 Task: Create a due date automation trigger when advanced on, 2 hours before a card is due add dates due in between 1 and 5 days.
Action: Mouse moved to (1153, 86)
Screenshot: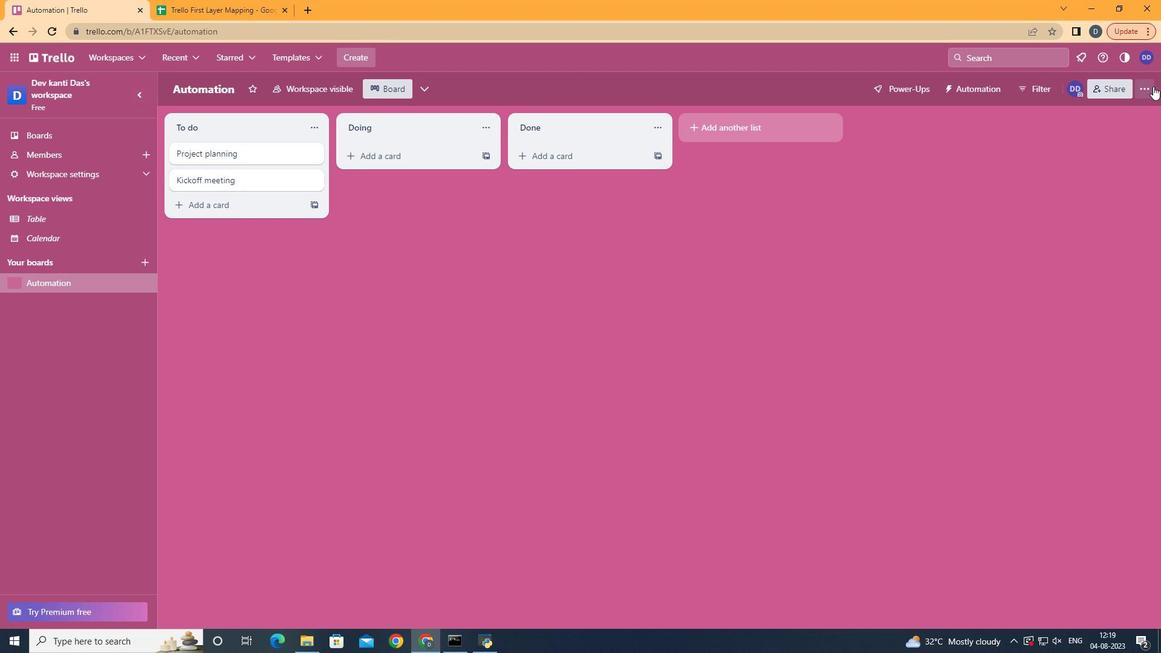 
Action: Mouse pressed left at (1153, 86)
Screenshot: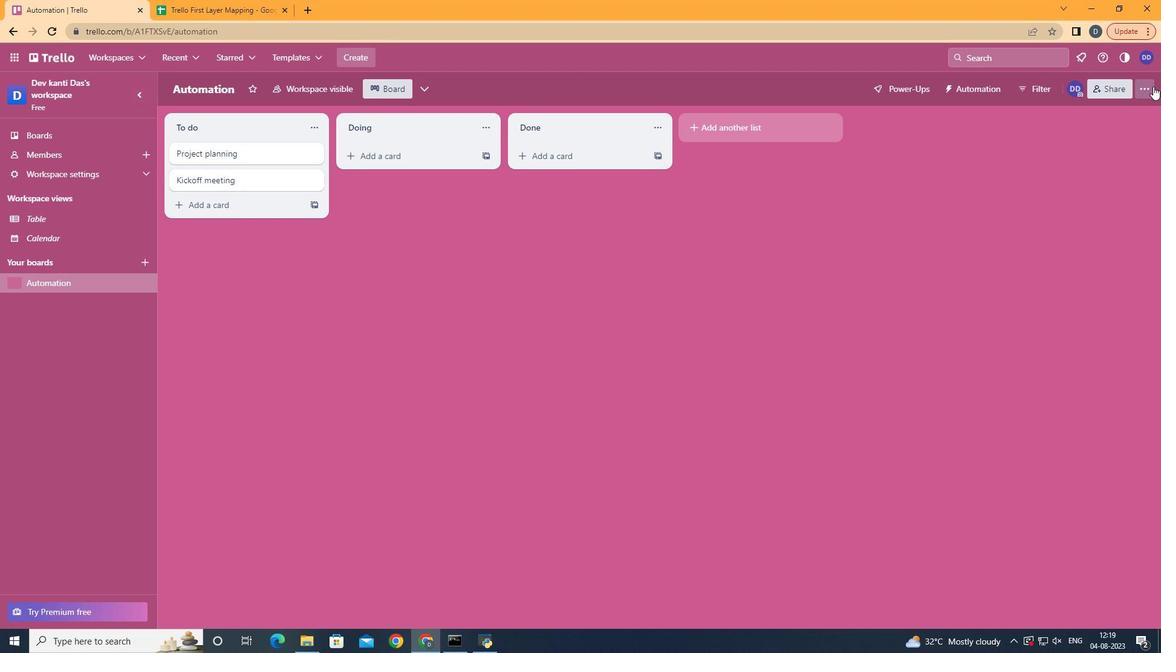 
Action: Mouse moved to (1052, 248)
Screenshot: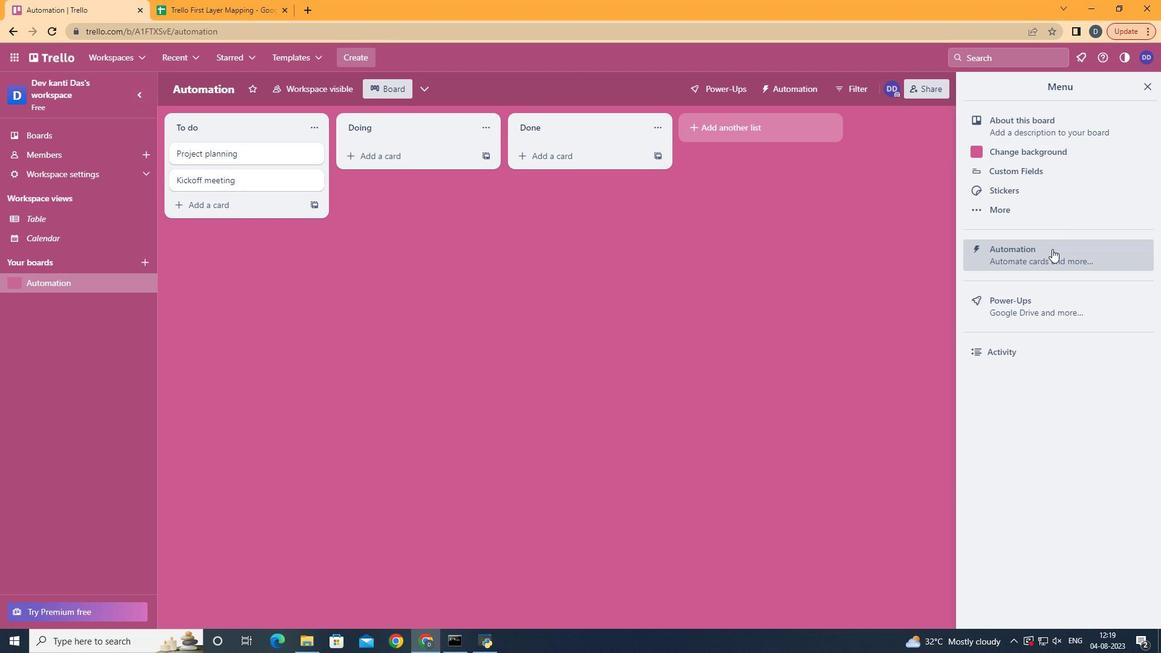 
Action: Mouse pressed left at (1052, 248)
Screenshot: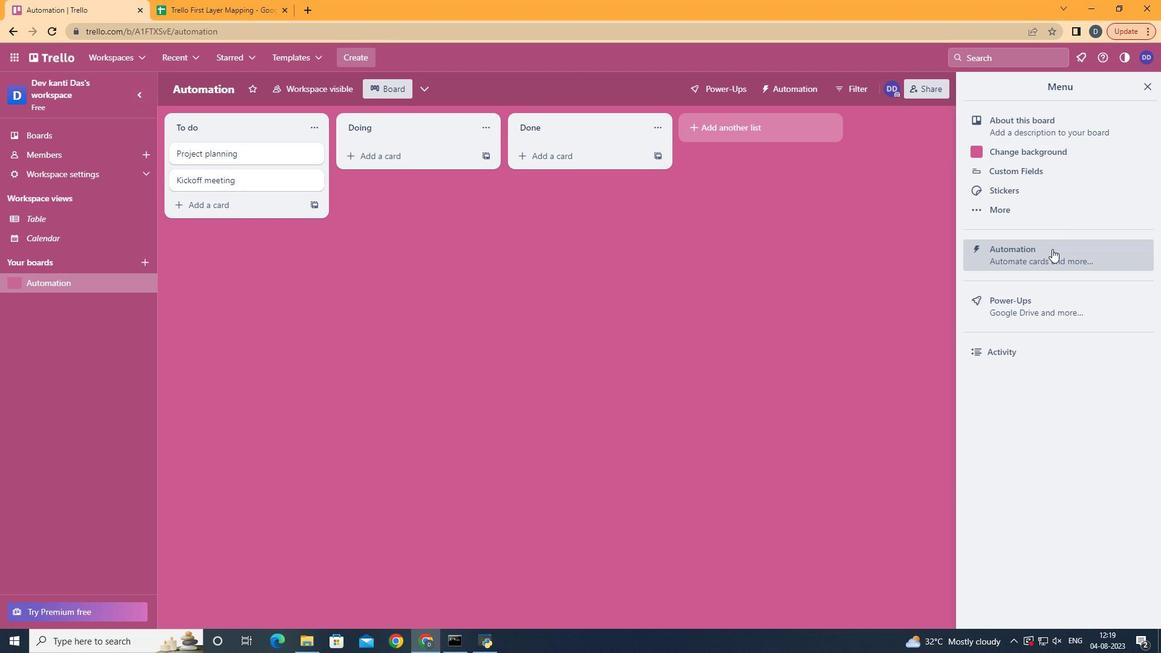 
Action: Mouse moved to (261, 250)
Screenshot: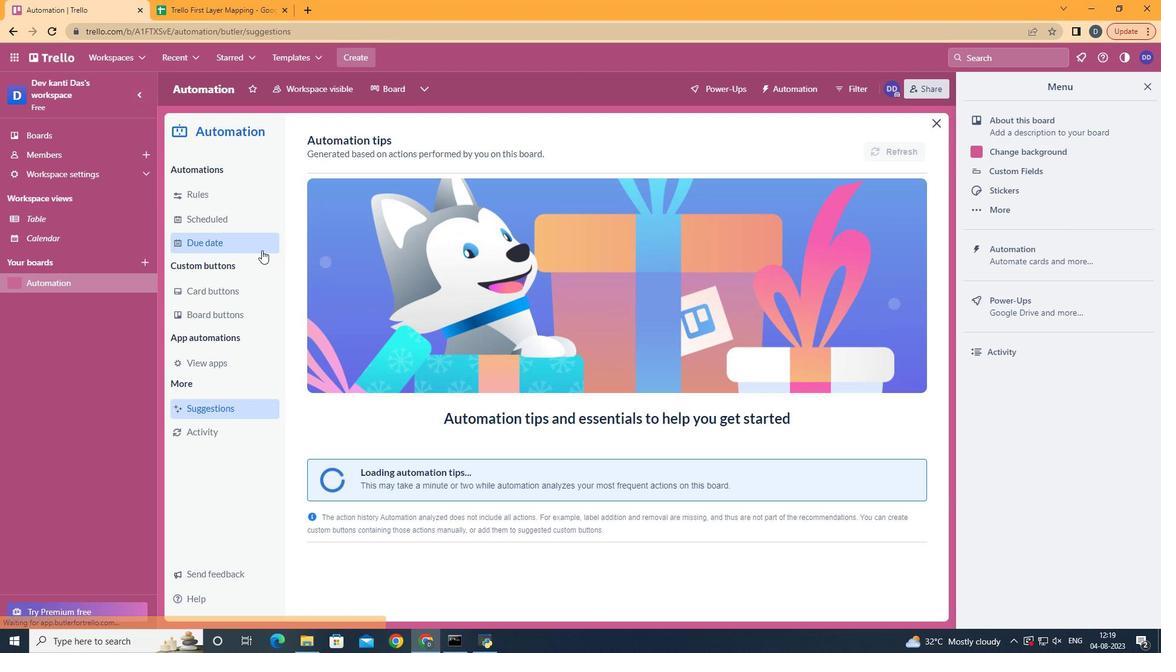 
Action: Mouse pressed left at (261, 250)
Screenshot: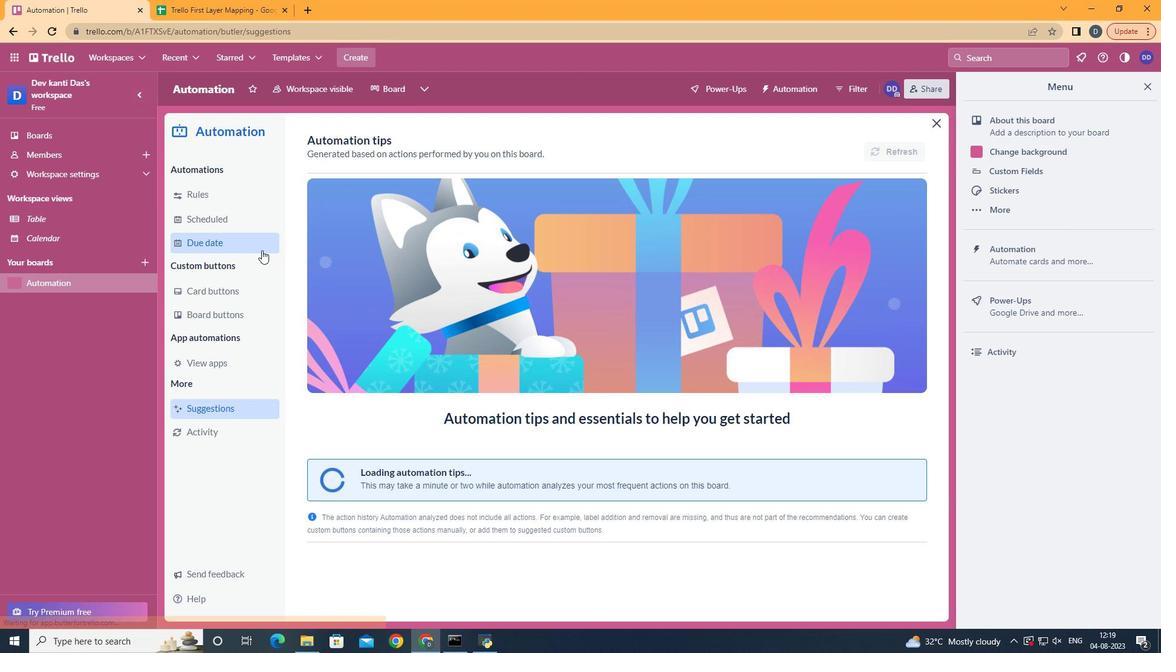 
Action: Mouse moved to (865, 145)
Screenshot: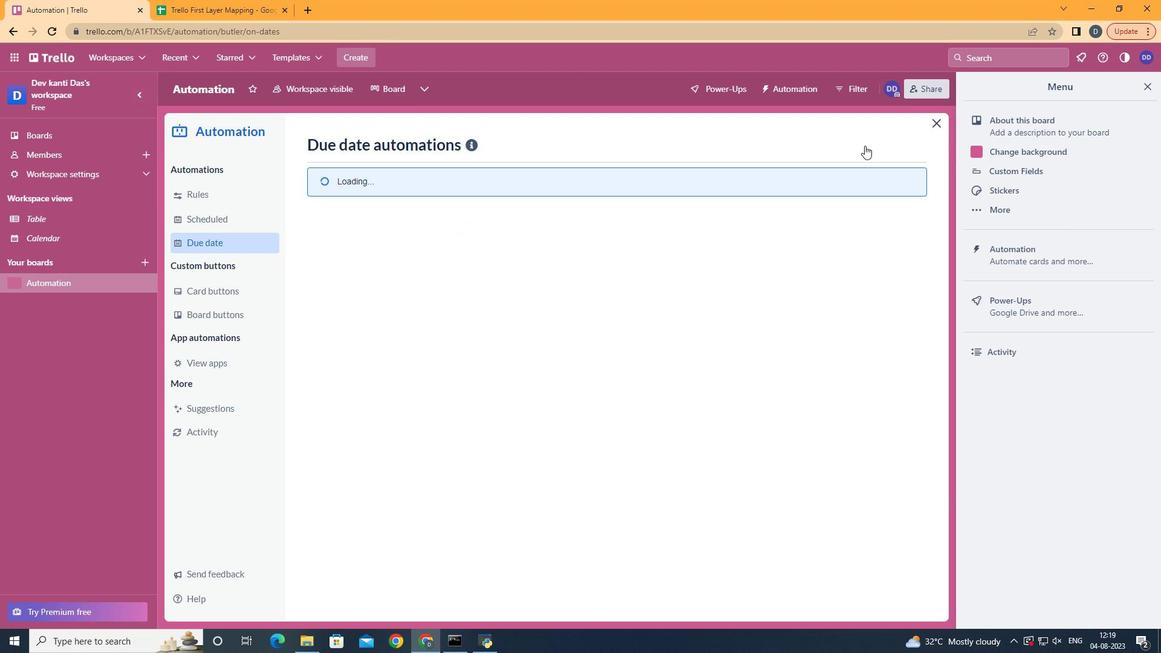 
Action: Mouse pressed left at (865, 145)
Screenshot: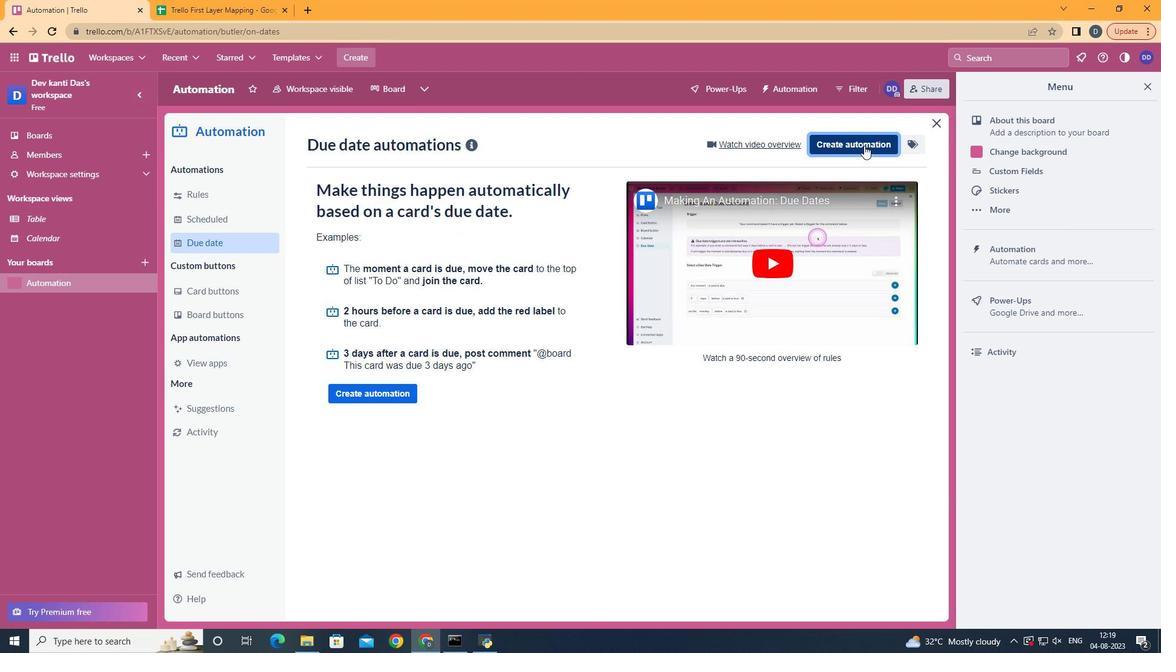 
Action: Mouse moved to (593, 252)
Screenshot: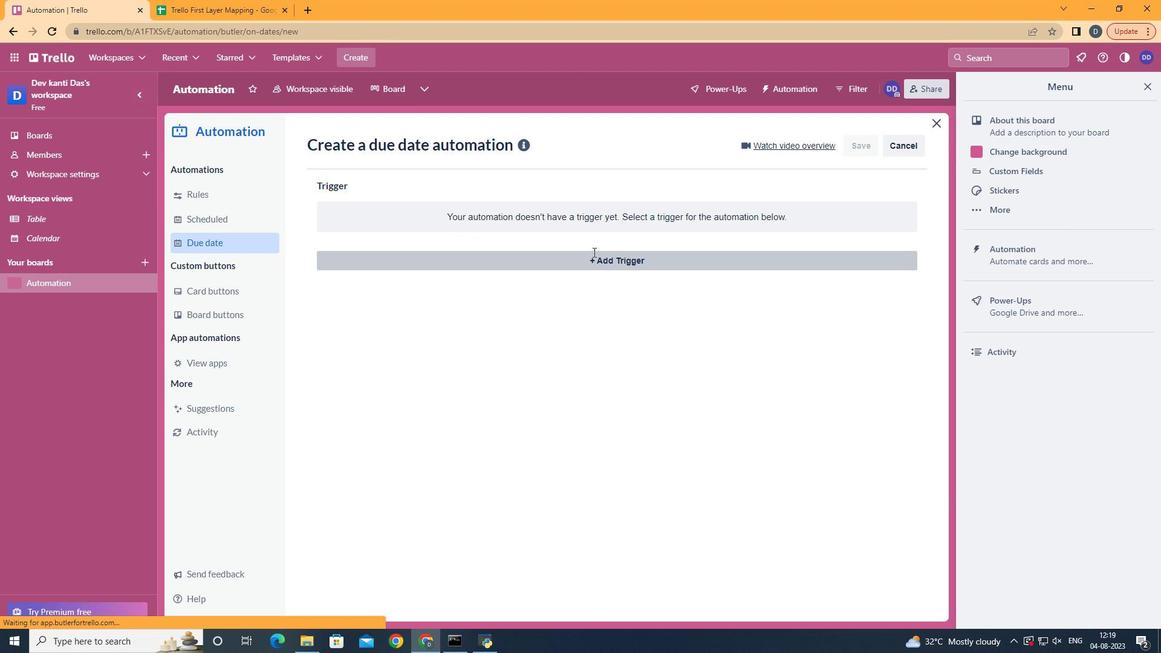 
Action: Mouse pressed left at (593, 252)
Screenshot: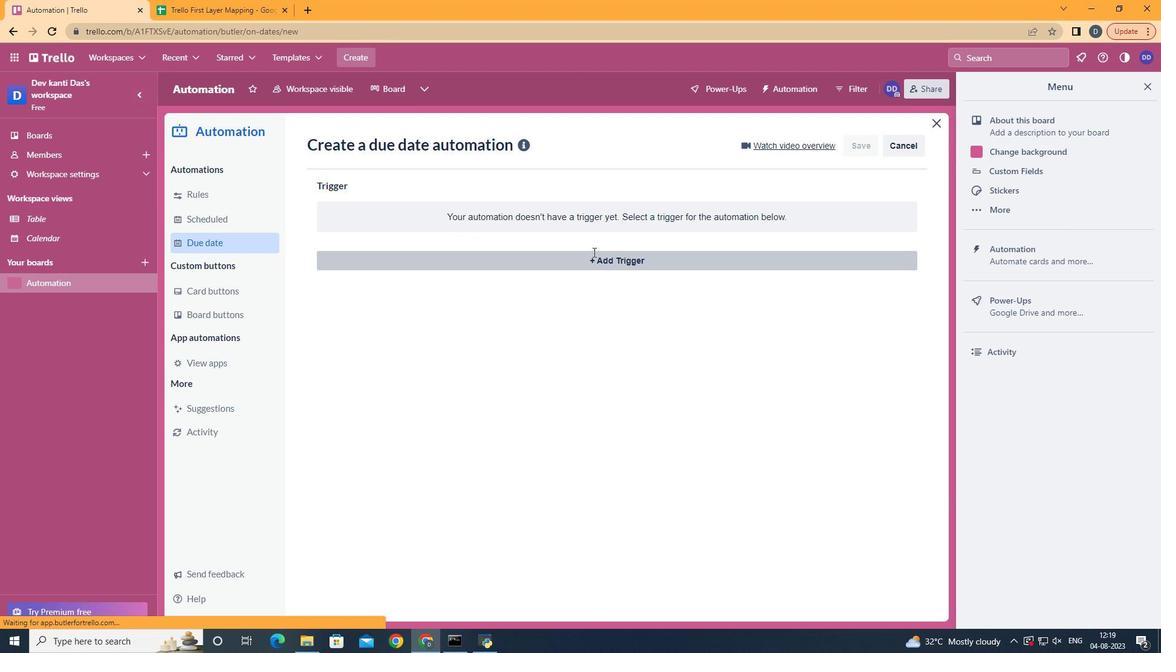 
Action: Mouse moved to (395, 522)
Screenshot: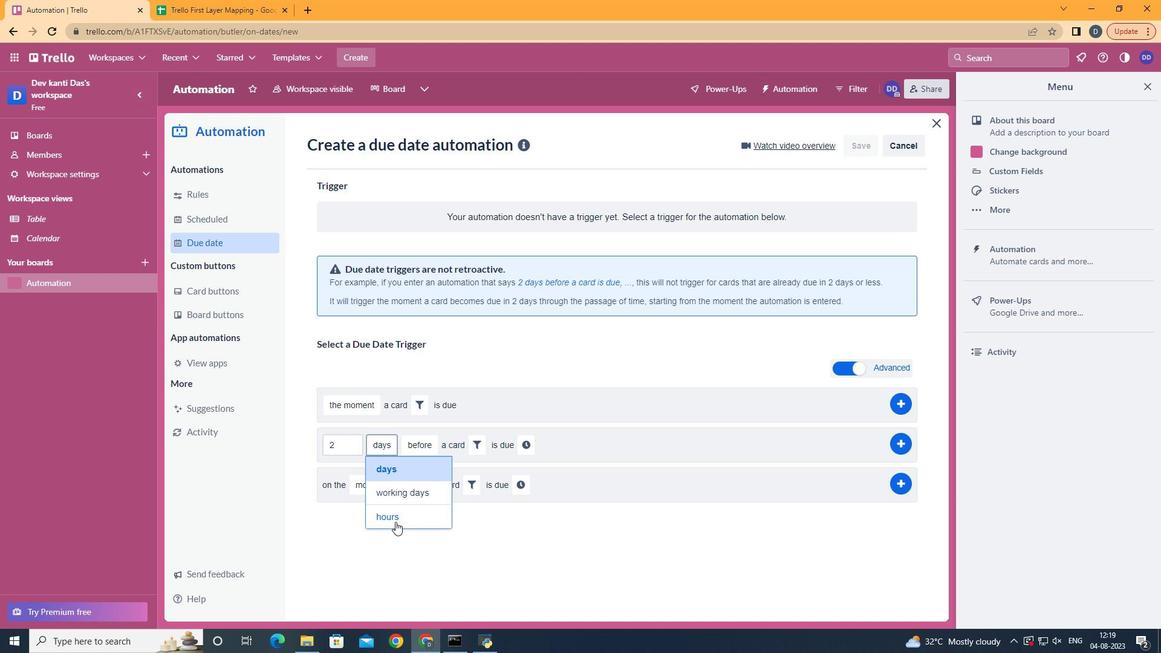
Action: Mouse pressed left at (395, 522)
Screenshot: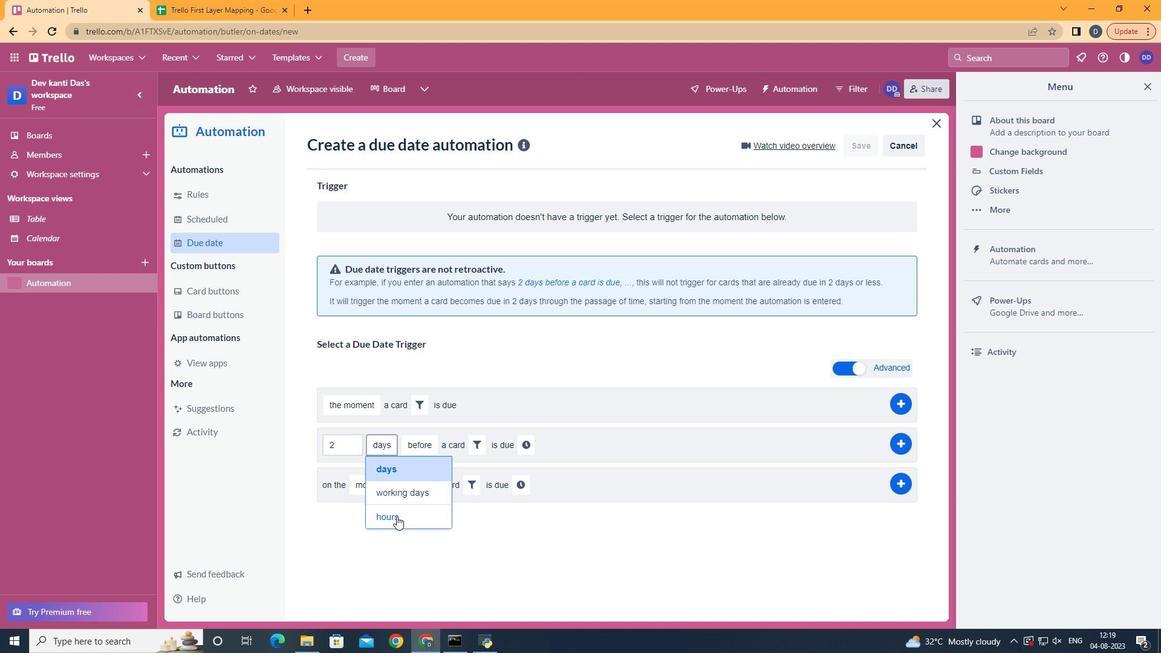 
Action: Mouse moved to (422, 465)
Screenshot: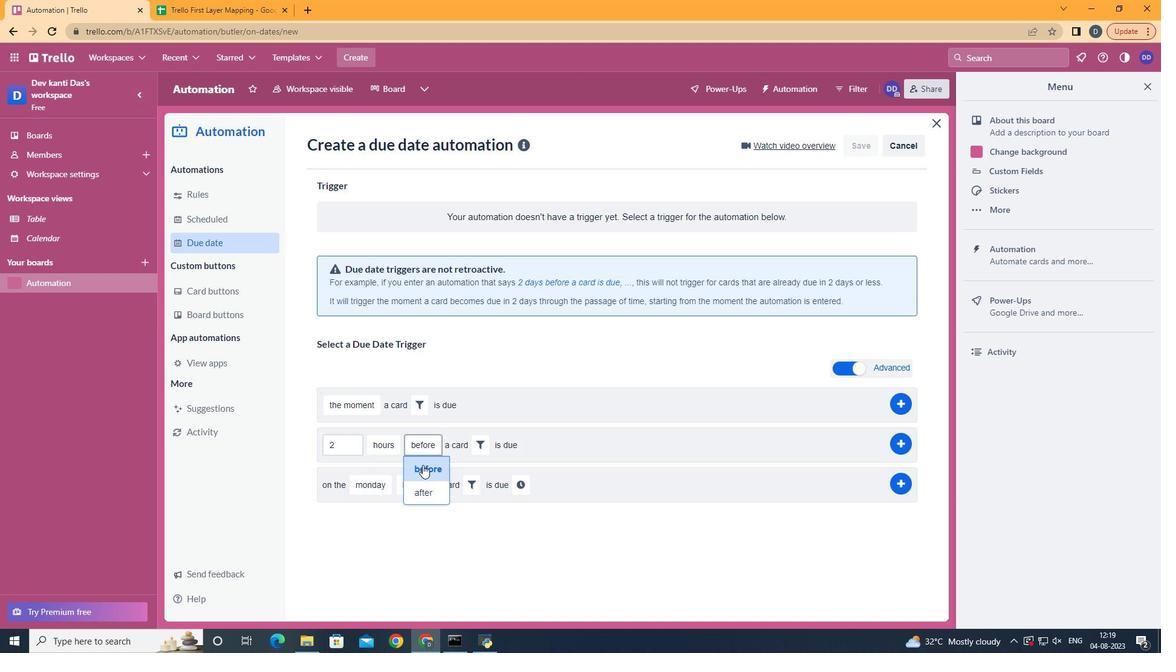 
Action: Mouse pressed left at (422, 465)
Screenshot: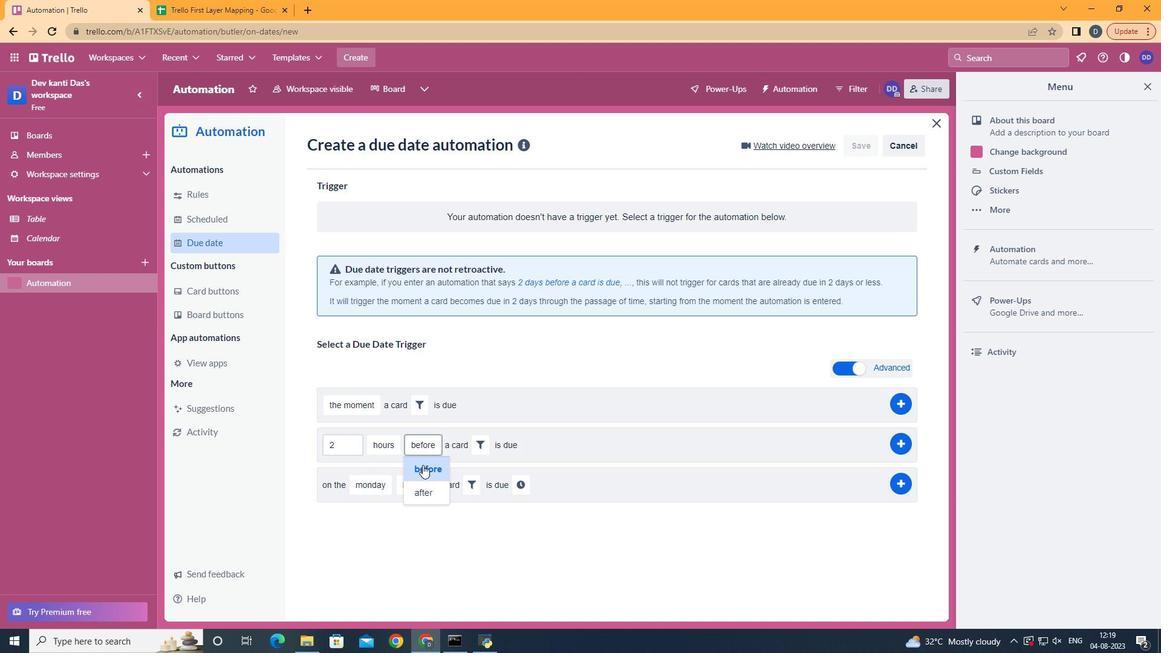 
Action: Mouse moved to (472, 448)
Screenshot: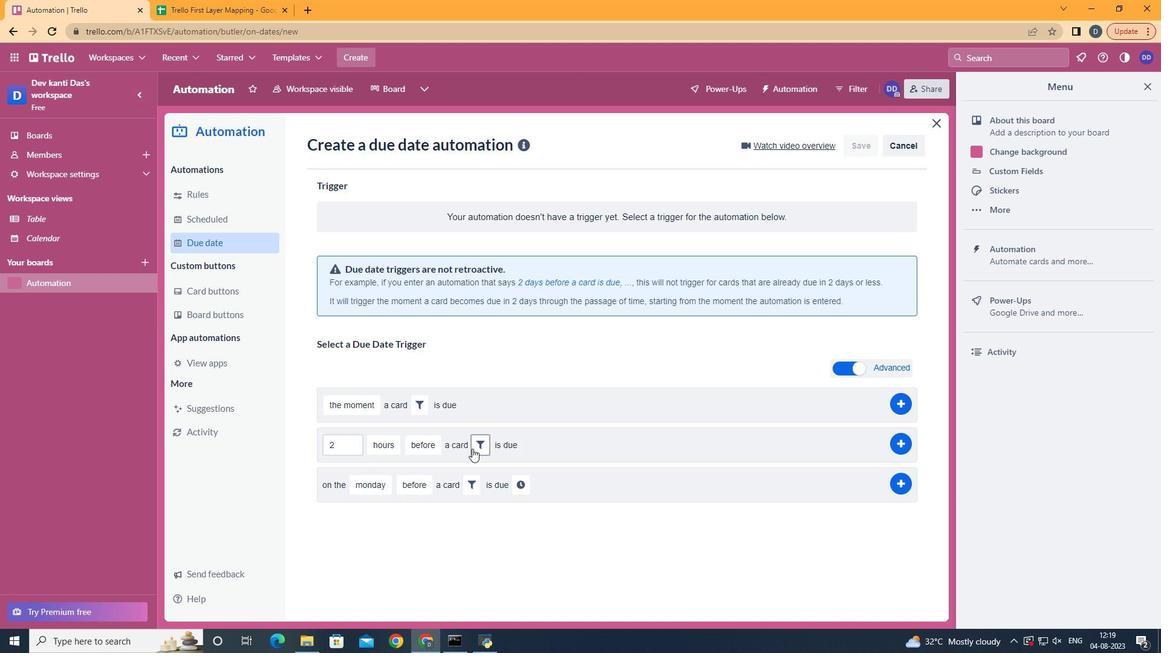 
Action: Mouse pressed left at (472, 448)
Screenshot: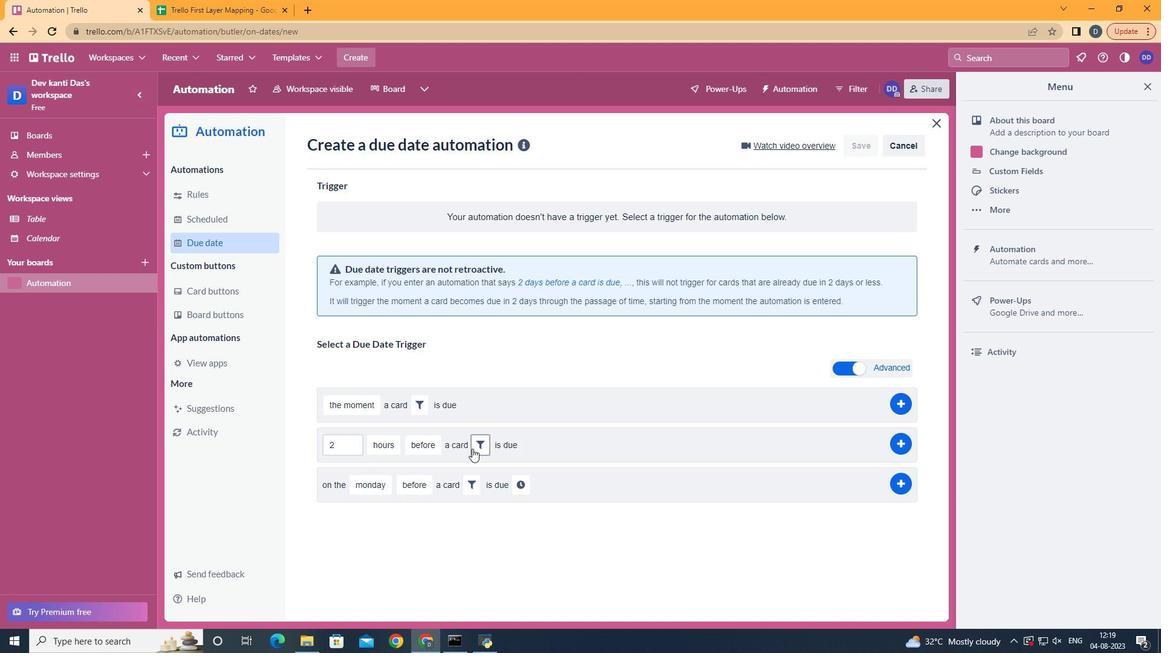 
Action: Mouse moved to (540, 475)
Screenshot: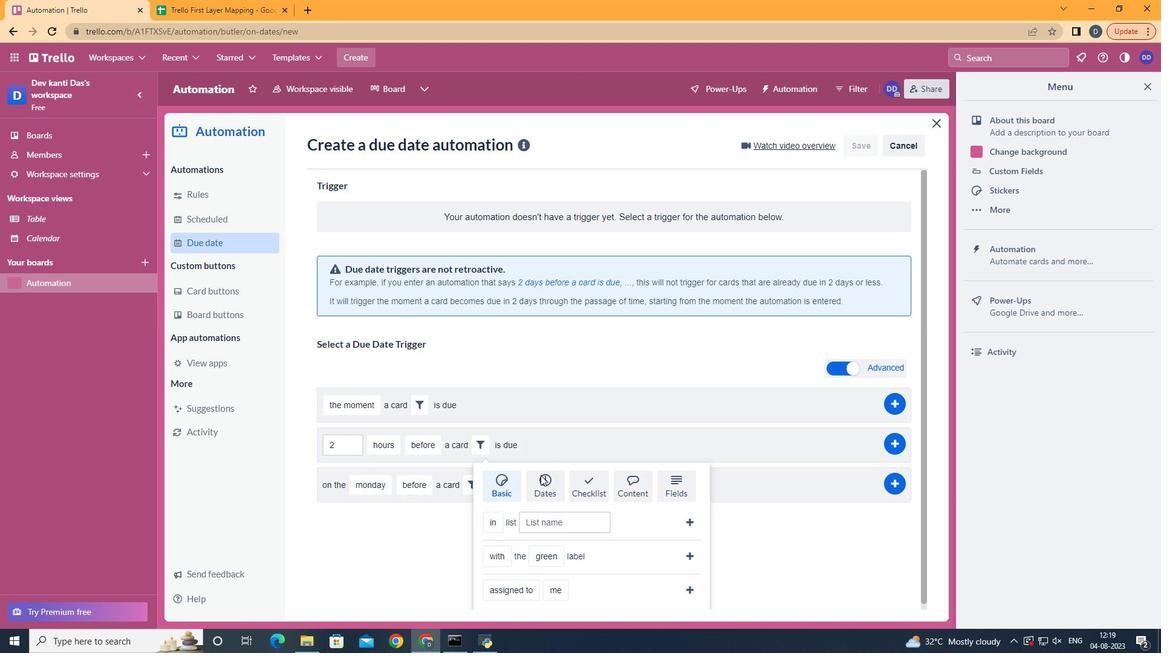 
Action: Mouse pressed left at (540, 475)
Screenshot: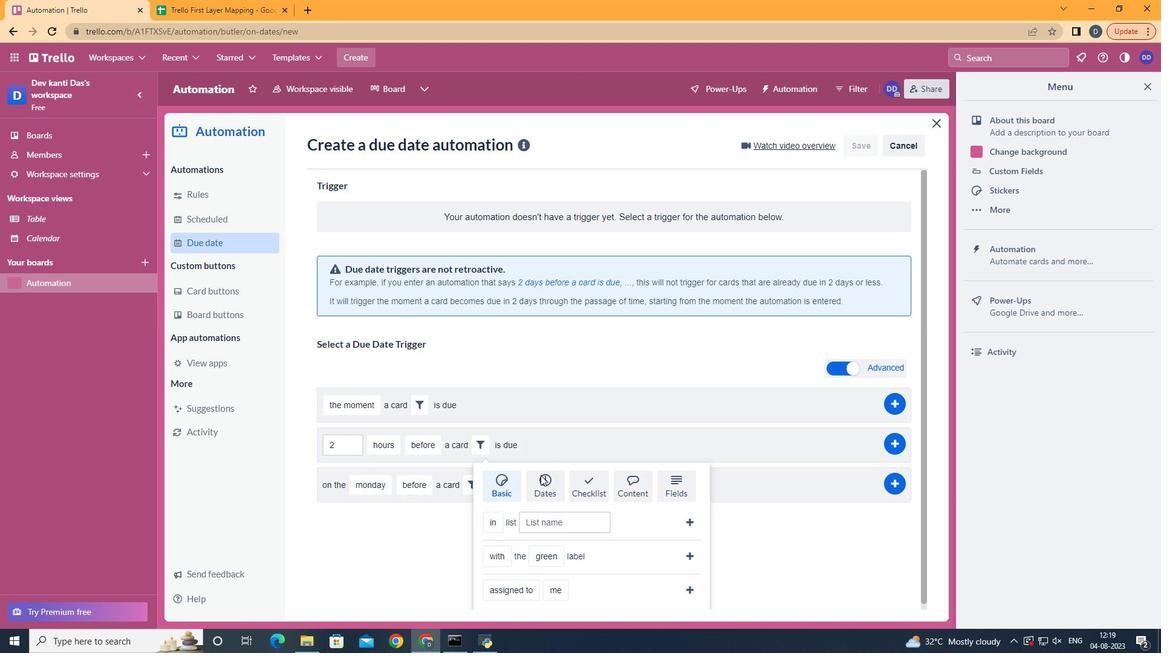 
Action: Mouse moved to (540, 472)
Screenshot: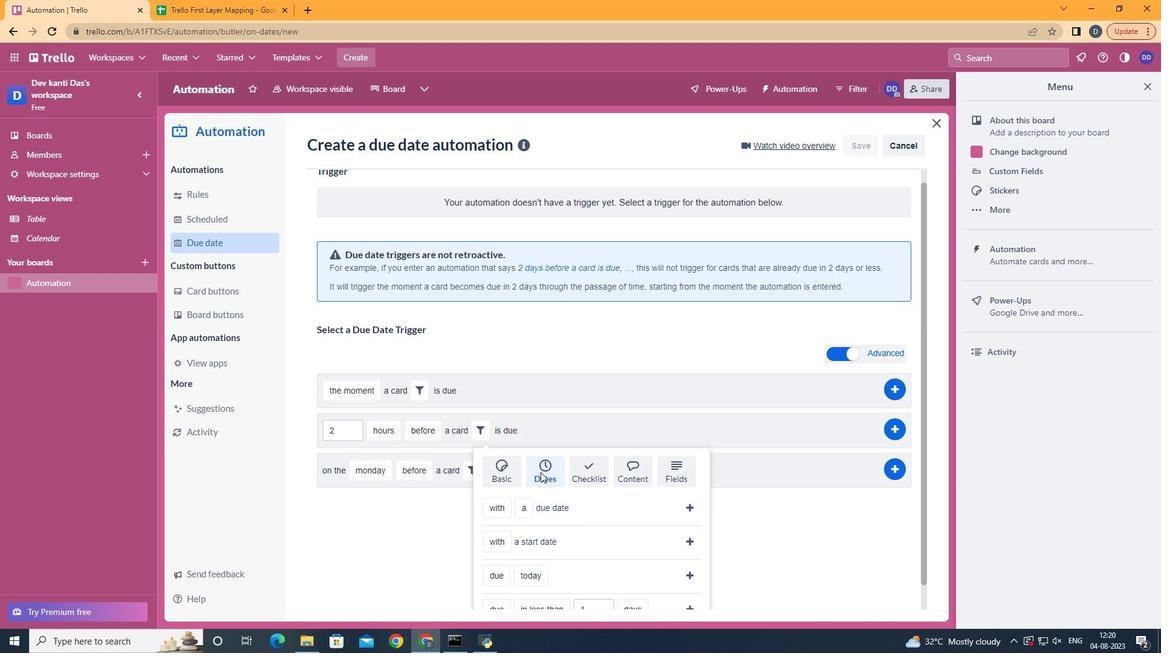 
Action: Mouse scrolled (540, 471) with delta (0, 0)
Screenshot: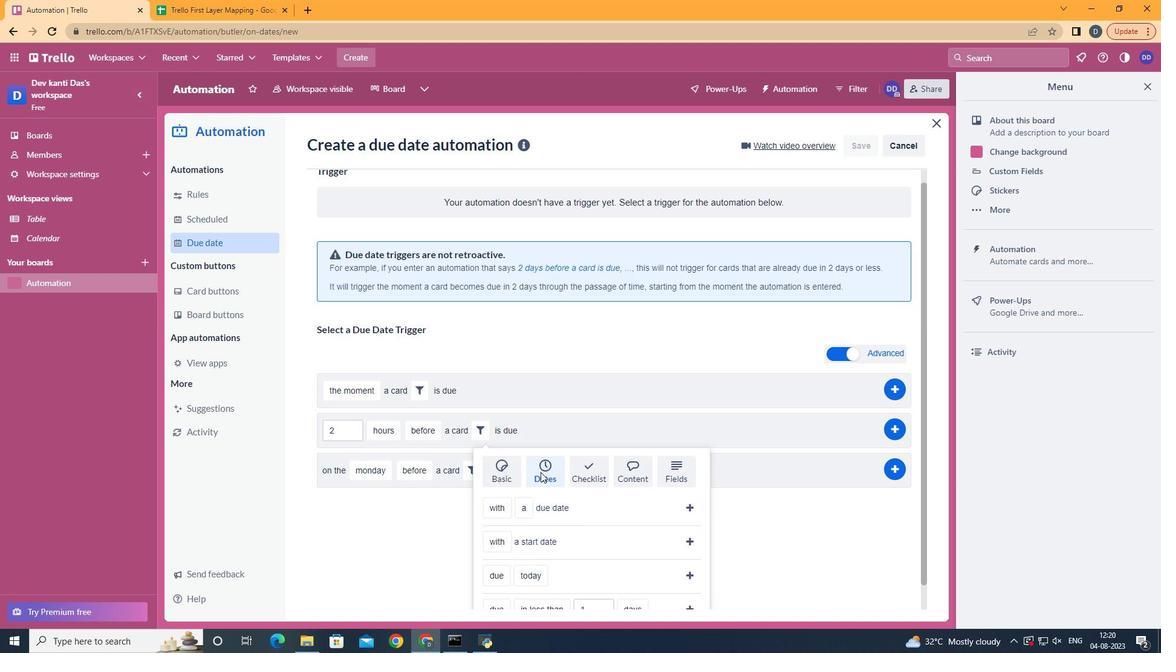 
Action: Mouse scrolled (540, 471) with delta (0, 0)
Screenshot: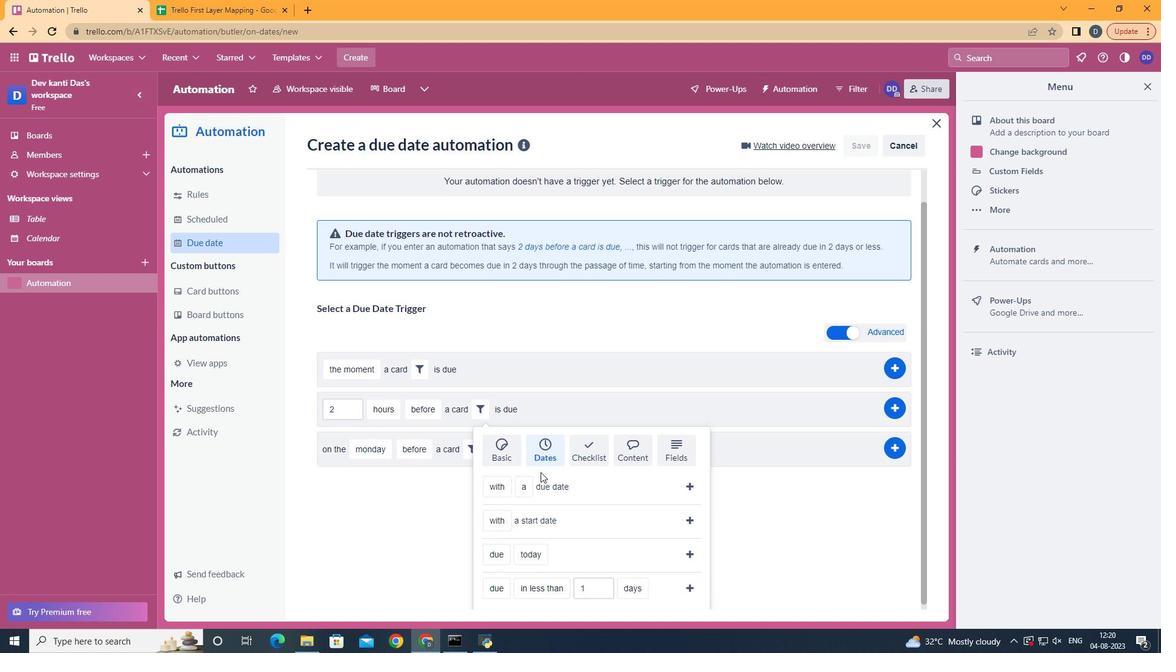 
Action: Mouse scrolled (540, 471) with delta (0, 0)
Screenshot: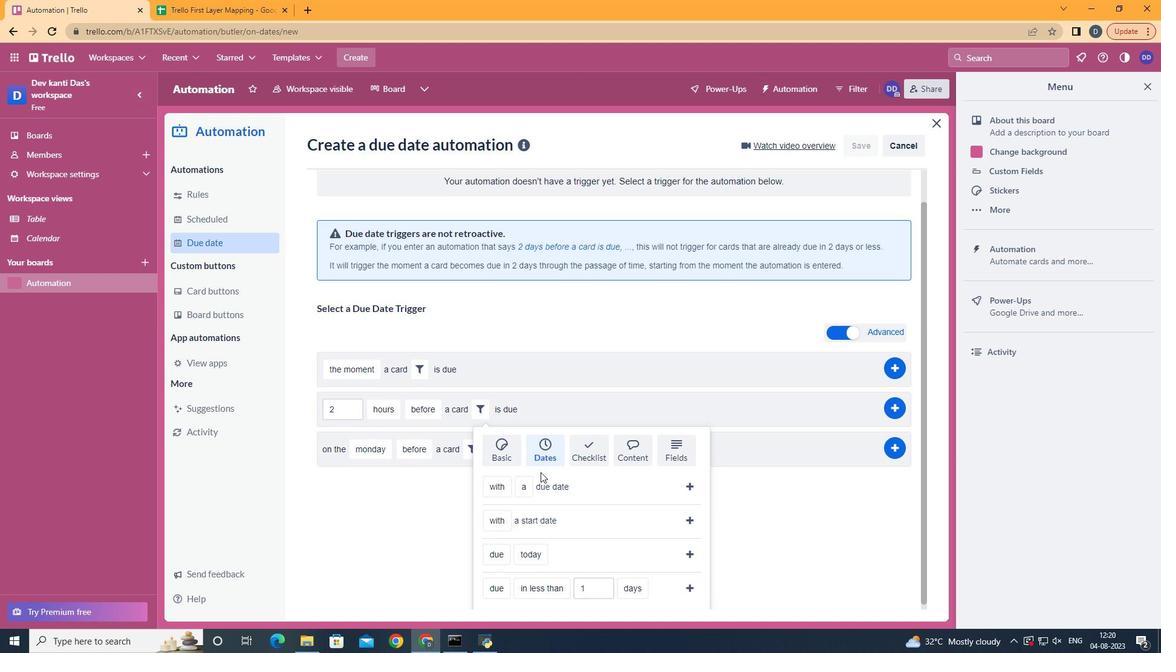 
Action: Mouse scrolled (540, 471) with delta (0, 0)
Screenshot: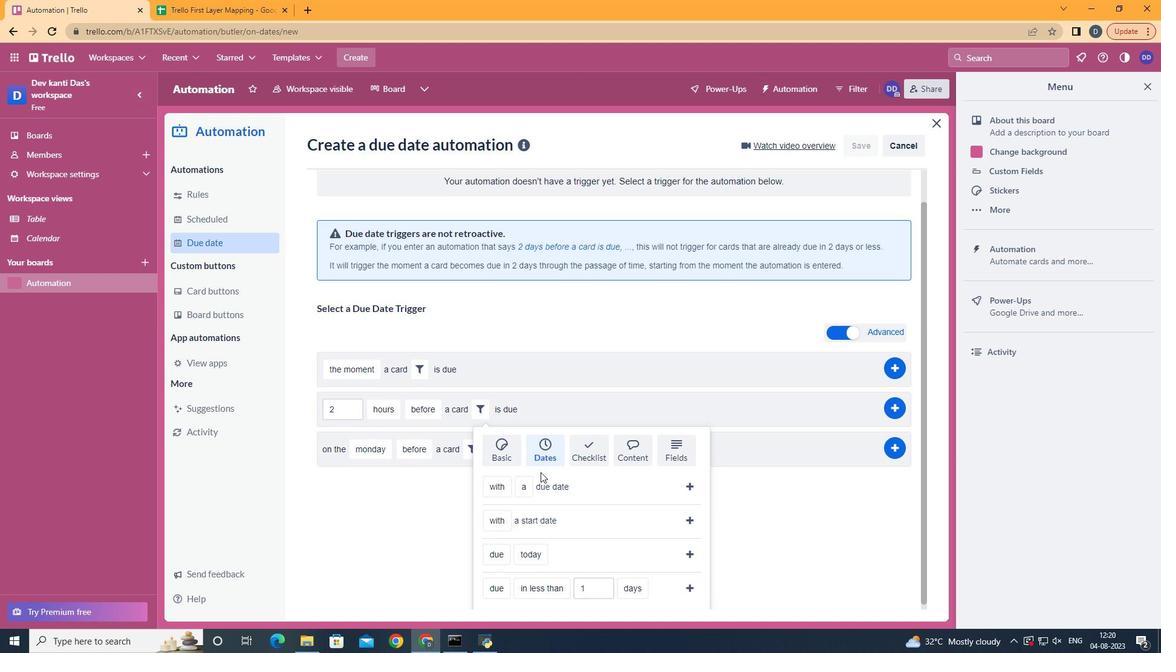 
Action: Mouse scrolled (540, 471) with delta (0, 0)
Screenshot: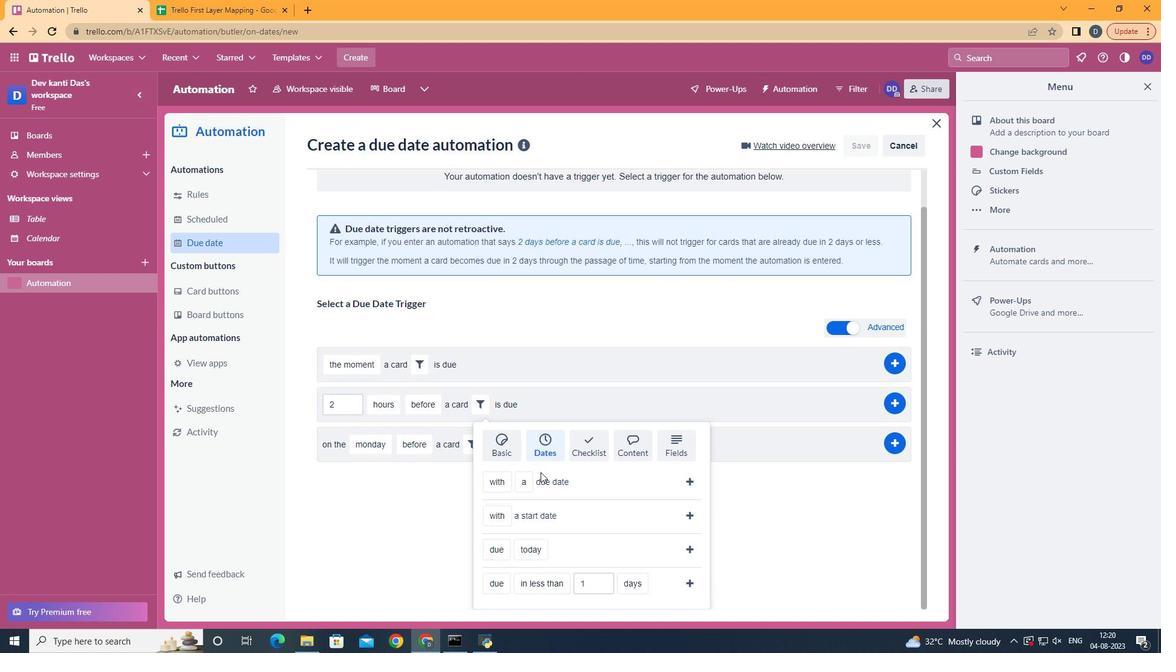 
Action: Mouse moved to (507, 538)
Screenshot: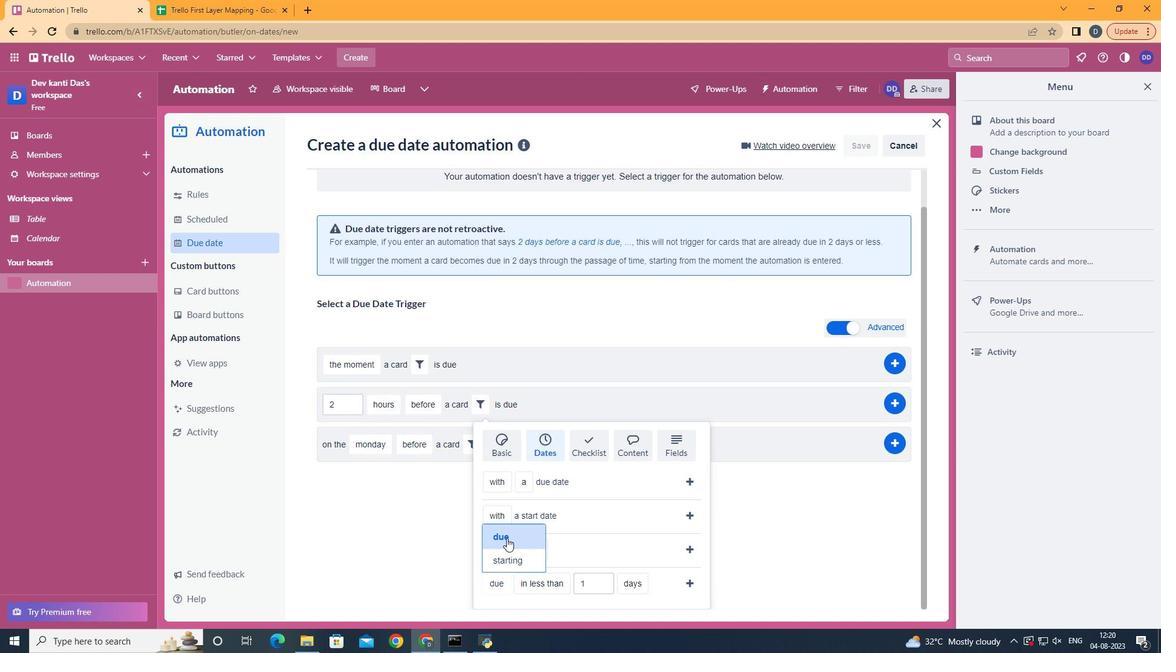 
Action: Mouse pressed left at (507, 538)
Screenshot: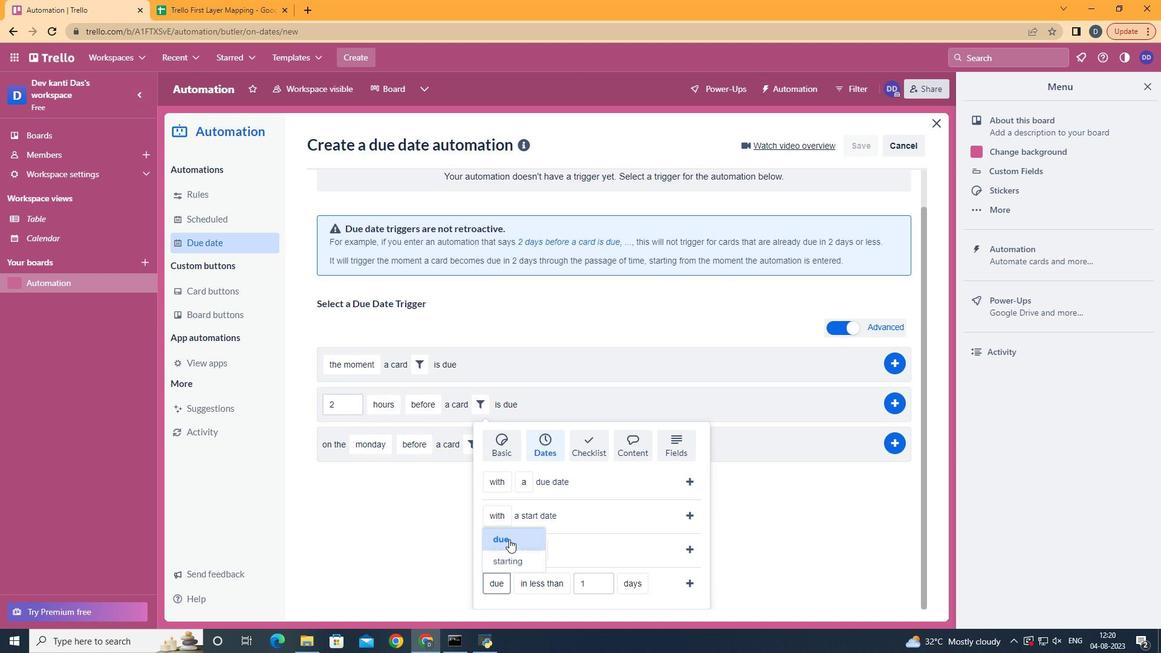 
Action: Mouse moved to (552, 563)
Screenshot: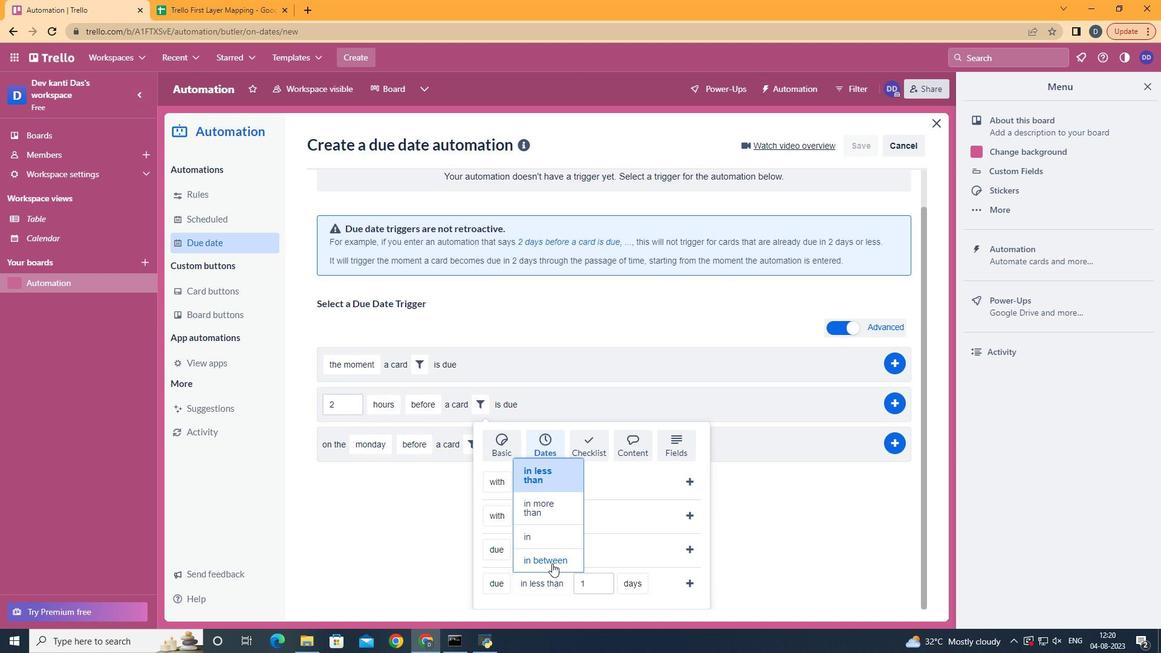 
Action: Mouse pressed left at (552, 563)
Screenshot: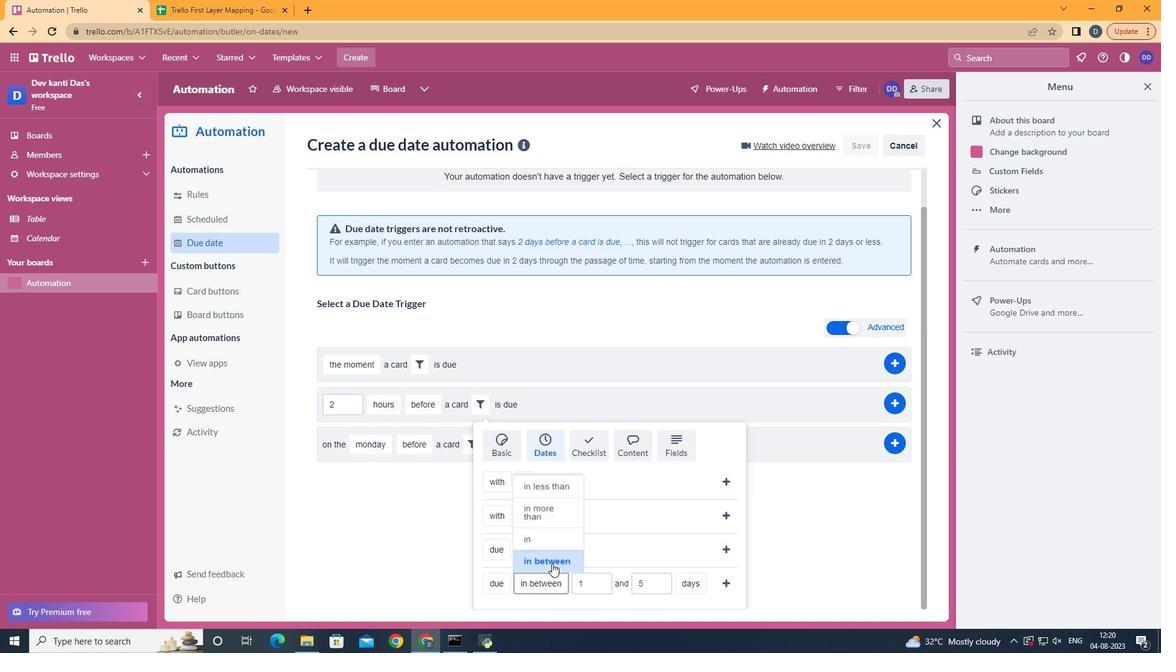 
Action: Mouse moved to (703, 535)
Screenshot: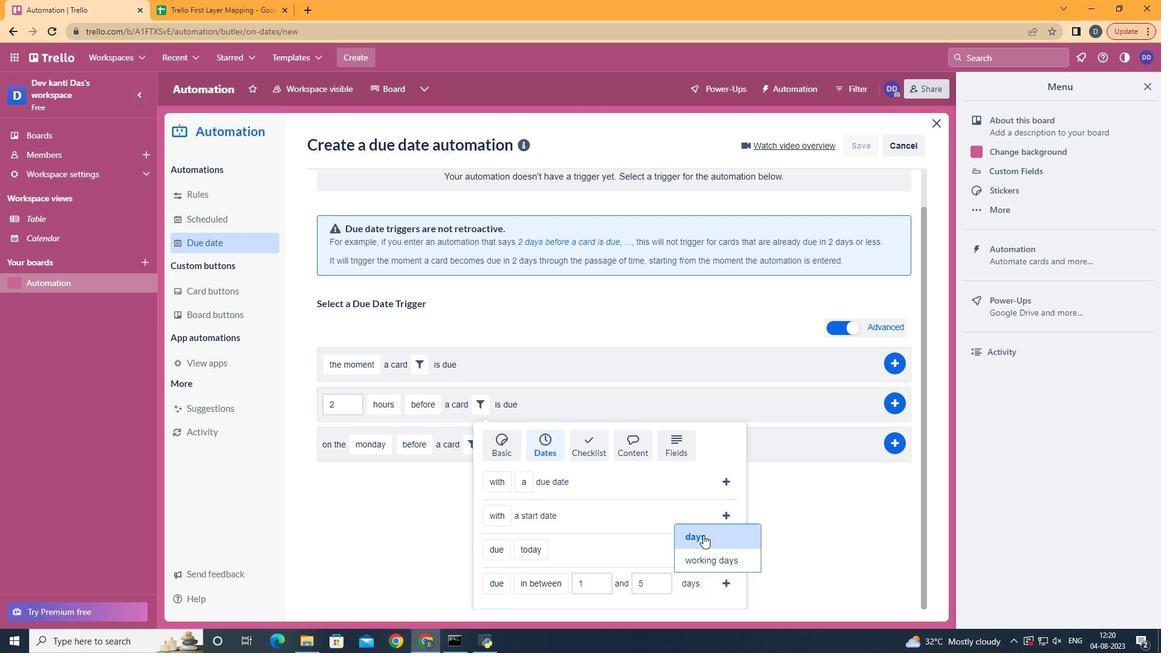 
Action: Mouse pressed left at (703, 535)
Screenshot: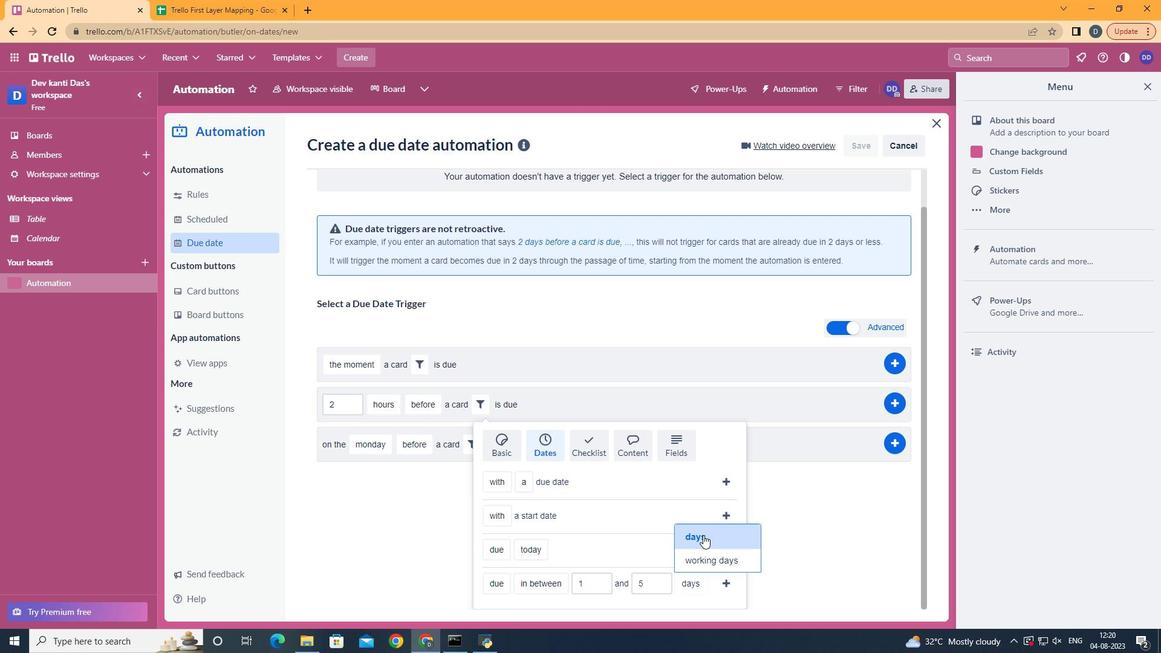 
Action: Mouse moved to (723, 577)
Screenshot: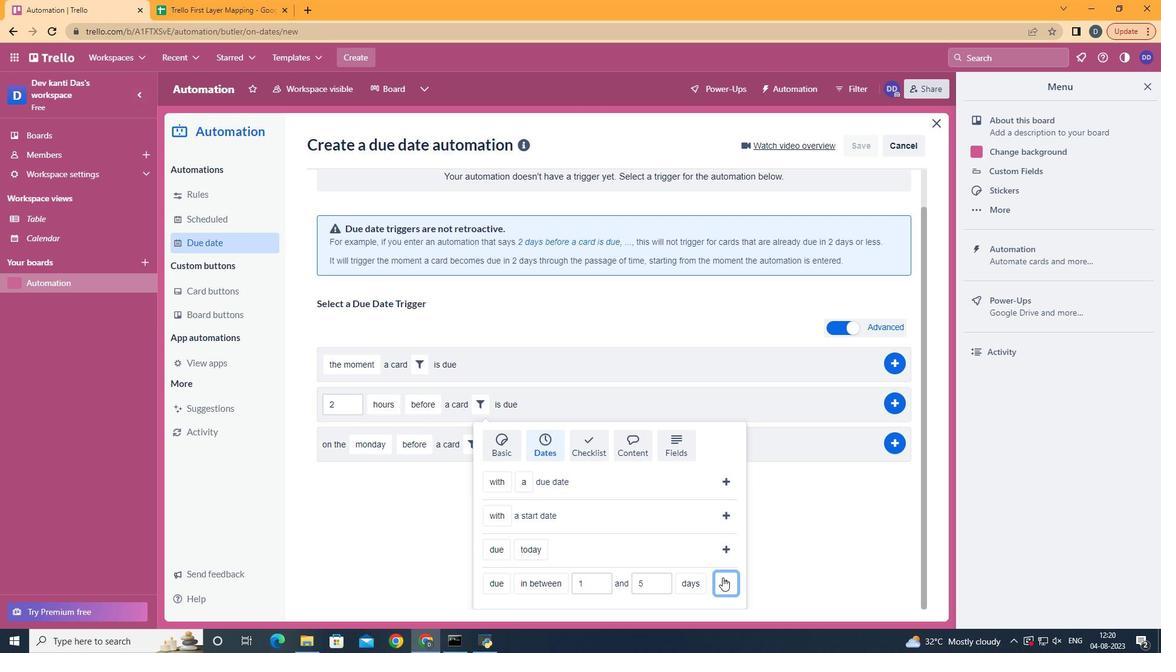 
Action: Mouse pressed left at (723, 577)
Screenshot: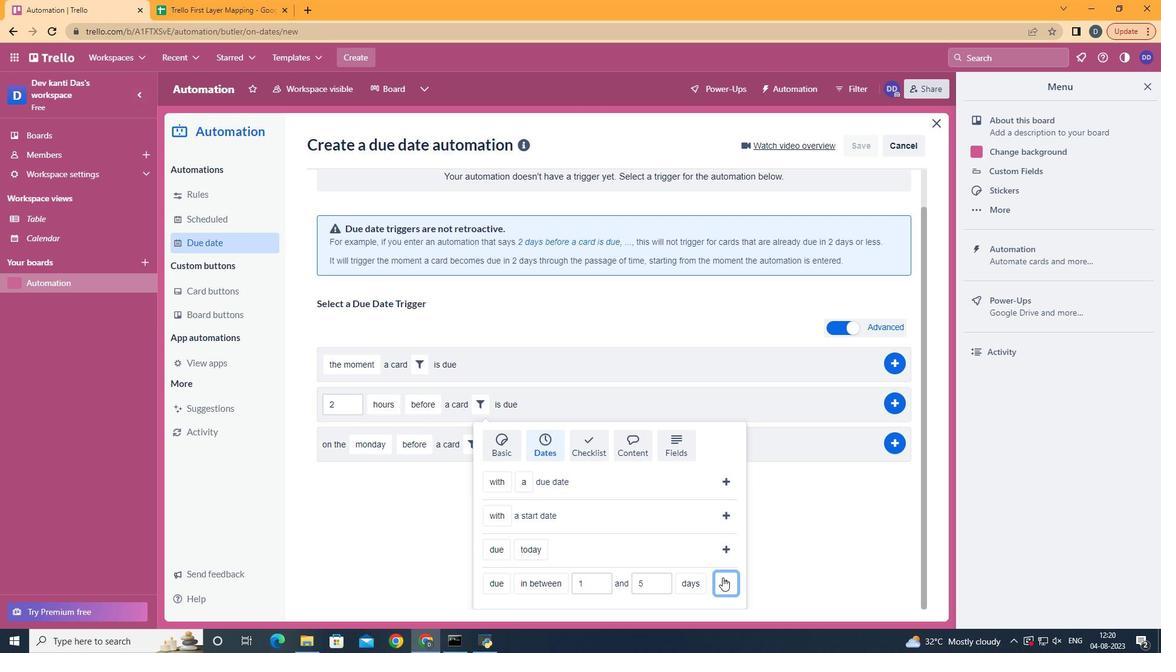 
Action: Mouse moved to (900, 447)
Screenshot: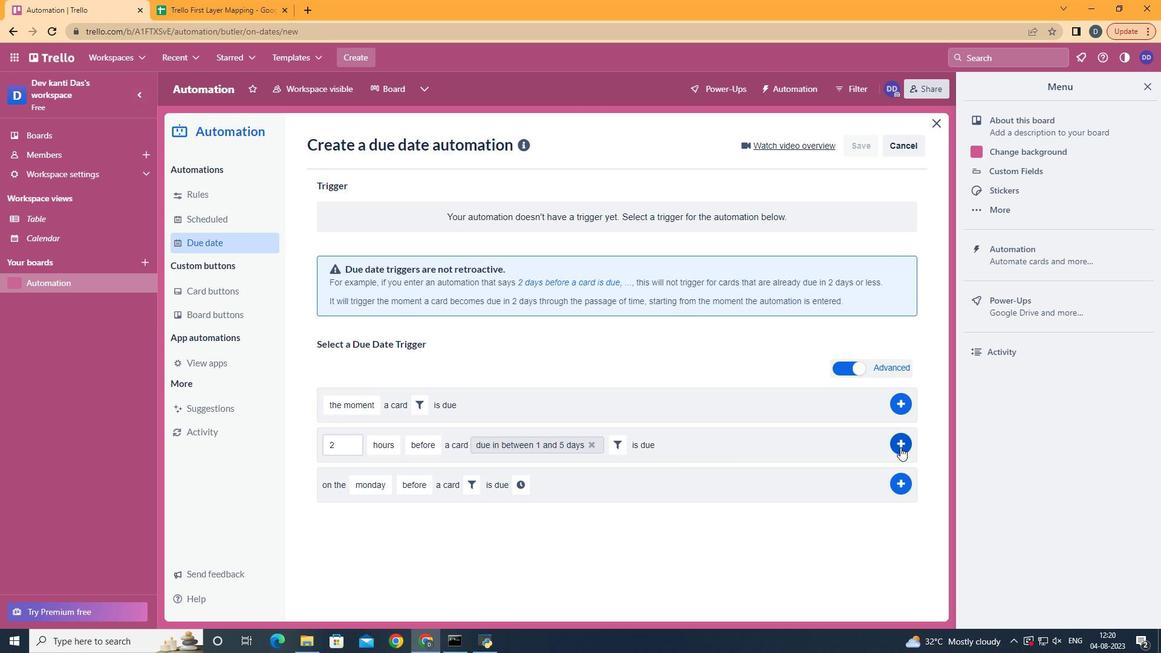 
Action: Mouse pressed left at (900, 447)
Screenshot: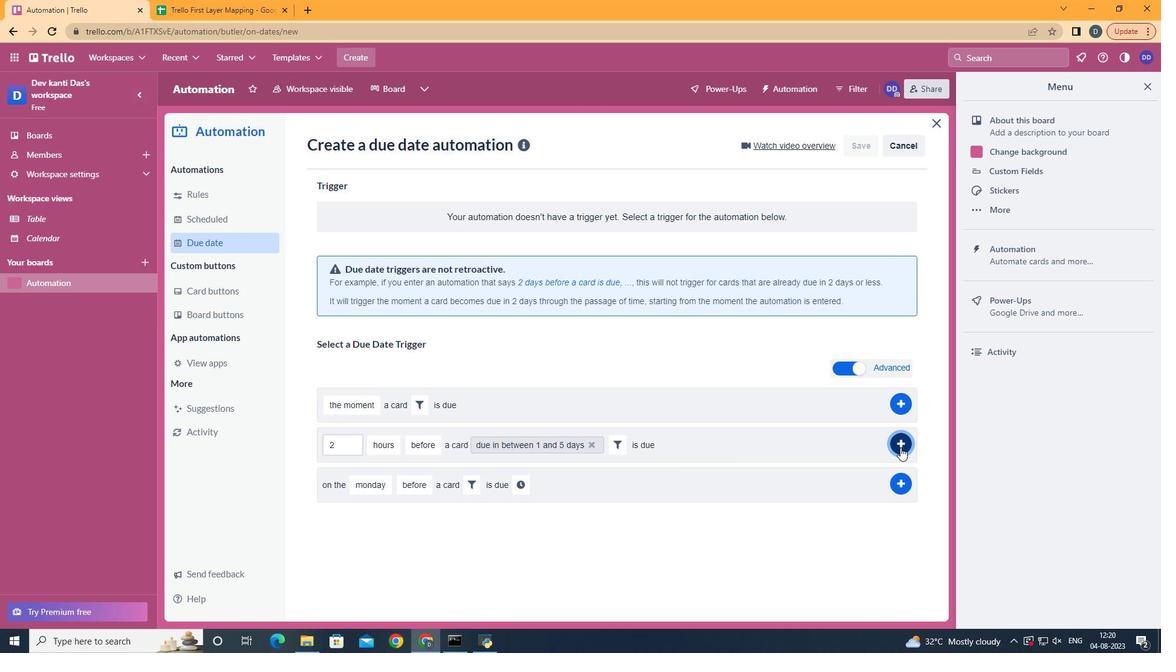 
Action: Mouse moved to (571, 254)
Screenshot: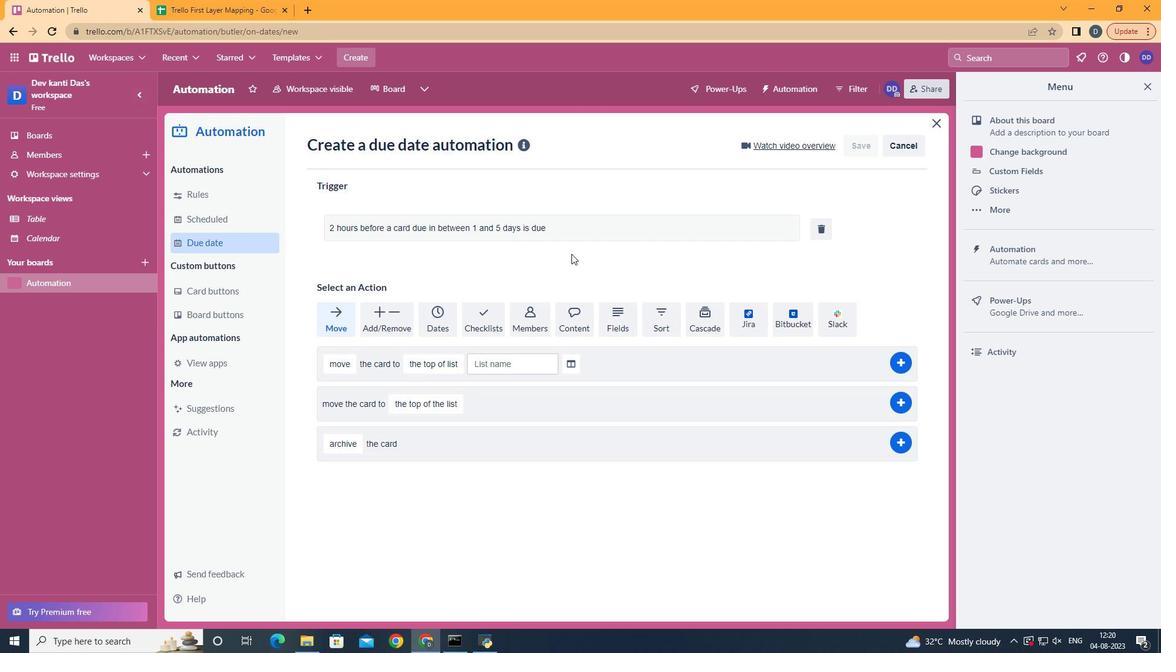 
